 Task: Make in the project AgileQuest an epic 'Business intelligence (BI) dashboard development'. Create in the project AgileQuest an epic 'Software-defined networking (SDN) implementation'. Add in the project AgileQuest an epic 'Cloud-native application development'
Action: Mouse moved to (78, 198)
Screenshot: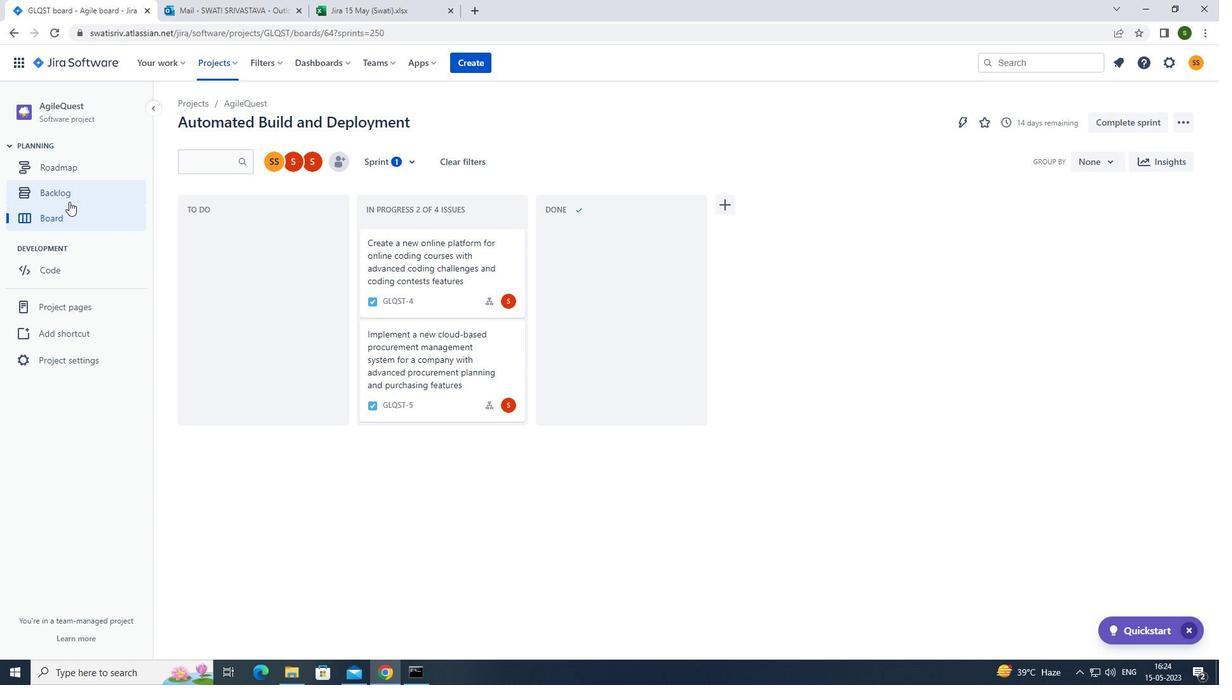 
Action: Mouse pressed left at (78, 198)
Screenshot: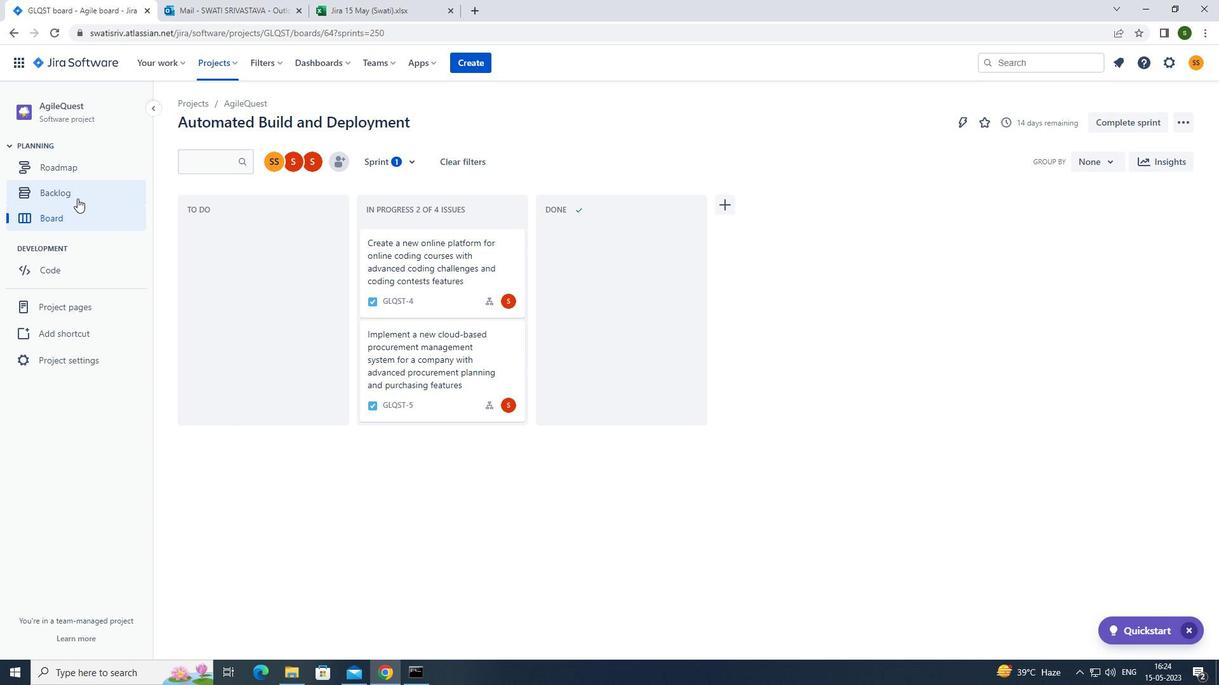 
Action: Mouse moved to (377, 156)
Screenshot: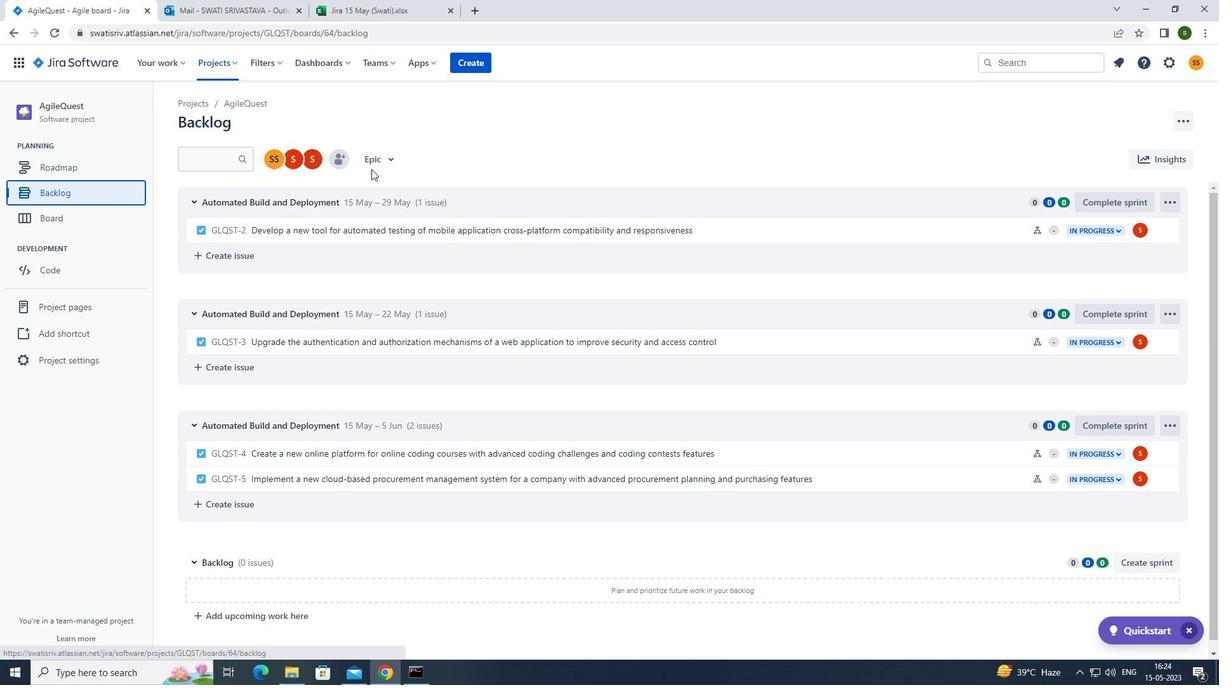 
Action: Mouse pressed left at (377, 156)
Screenshot: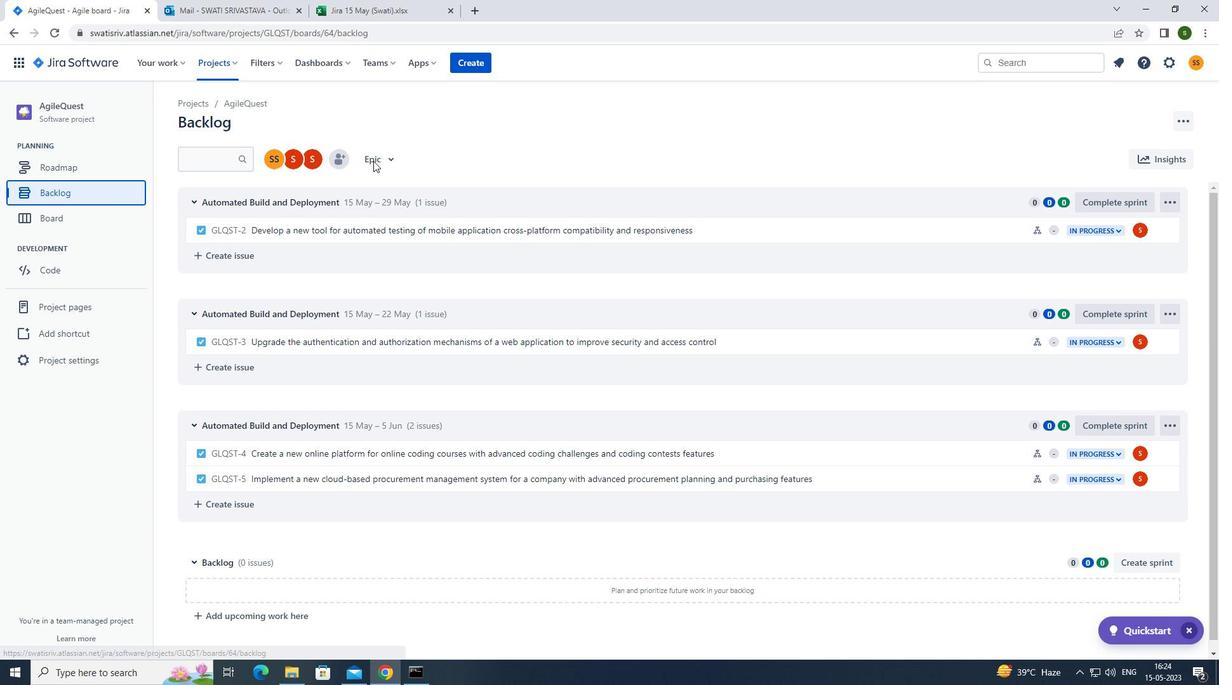 
Action: Mouse moved to (373, 240)
Screenshot: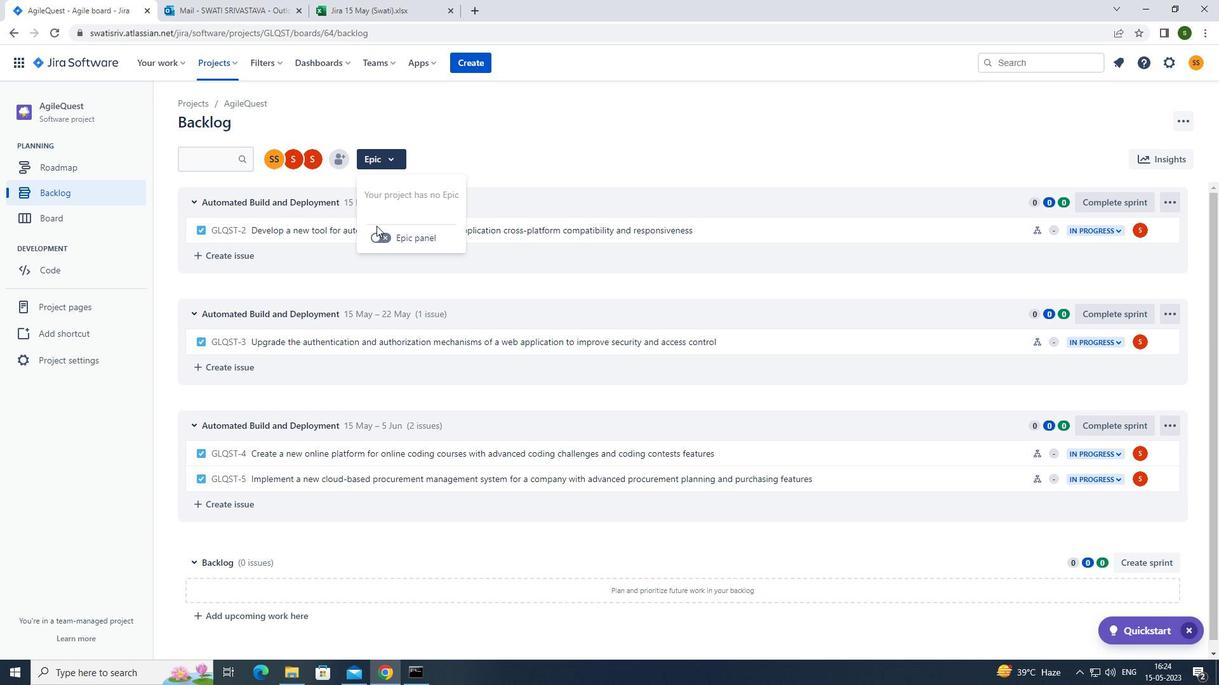 
Action: Mouse pressed left at (373, 240)
Screenshot: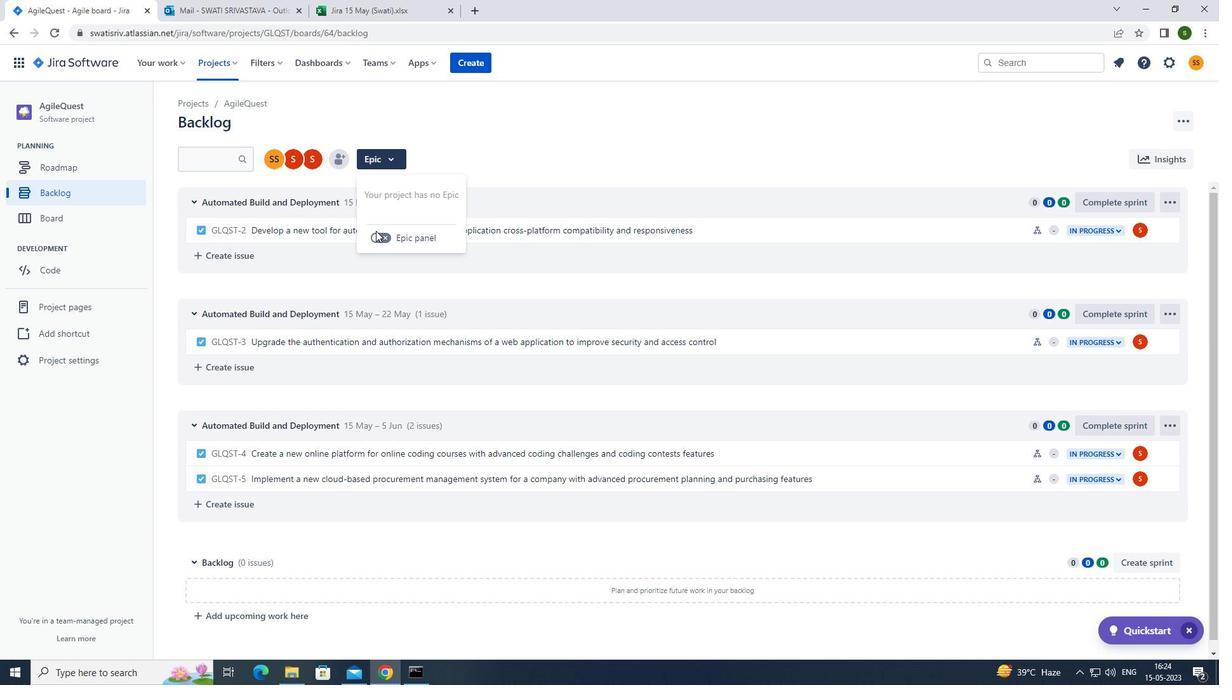 
Action: Mouse moved to (231, 433)
Screenshot: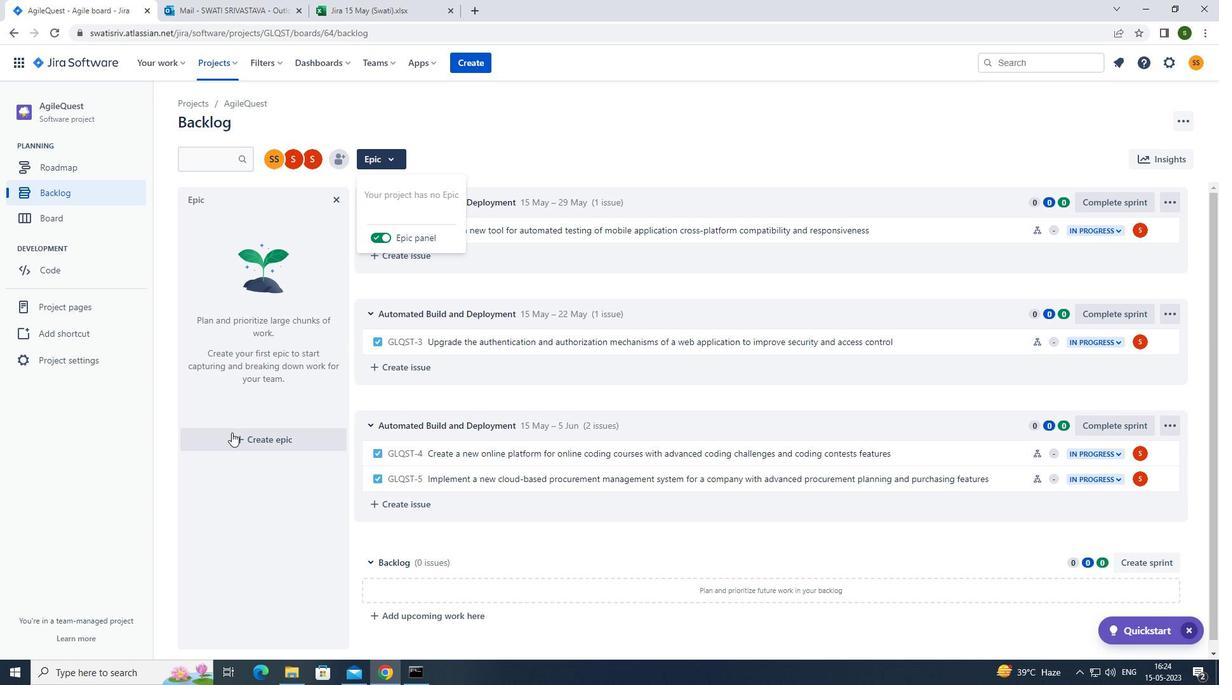 
Action: Mouse pressed left at (231, 433)
Screenshot: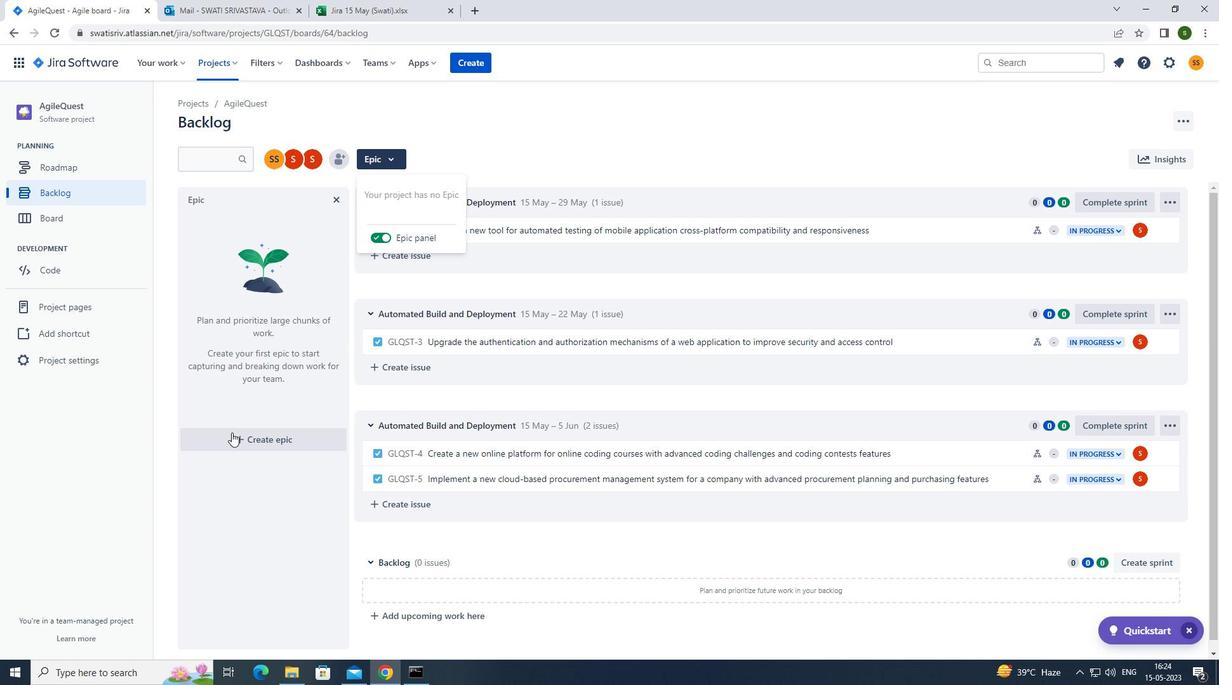 
Action: Mouse moved to (251, 435)
Screenshot: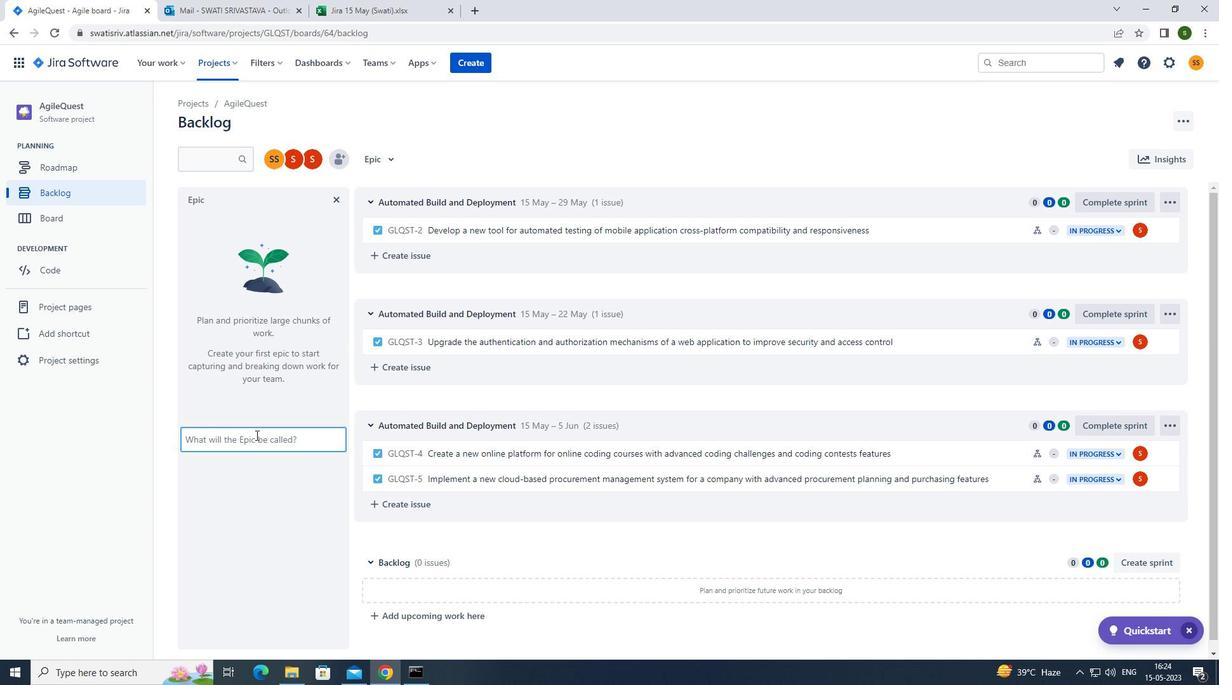 
Action: Key pressed <Key.caps_lock>b<Key.caps_lock>usiness<Key.space>intelligence<Key.shift_r><Key.shift_r><Key.shift_r>(<Key.caps_lock>bi<Key.shift_r>)<Key.caps_lock>dashboard<Key.space>development<Key.enter>
Screenshot: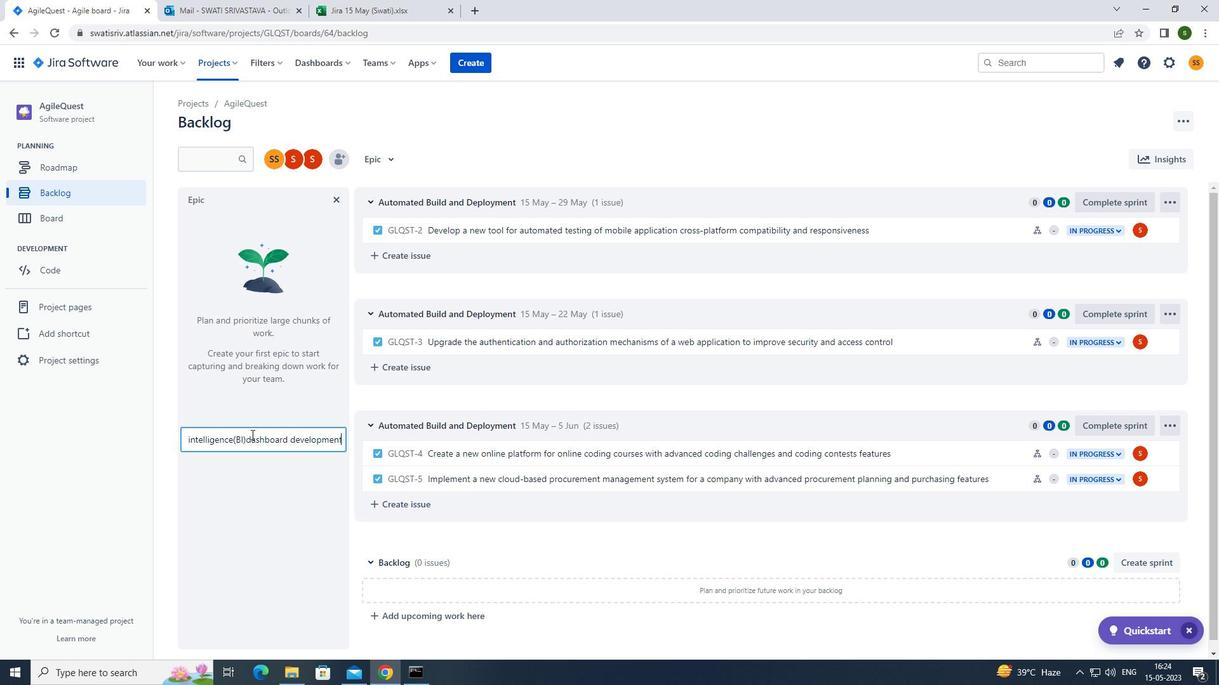 
Action: Mouse moved to (299, 316)
Screenshot: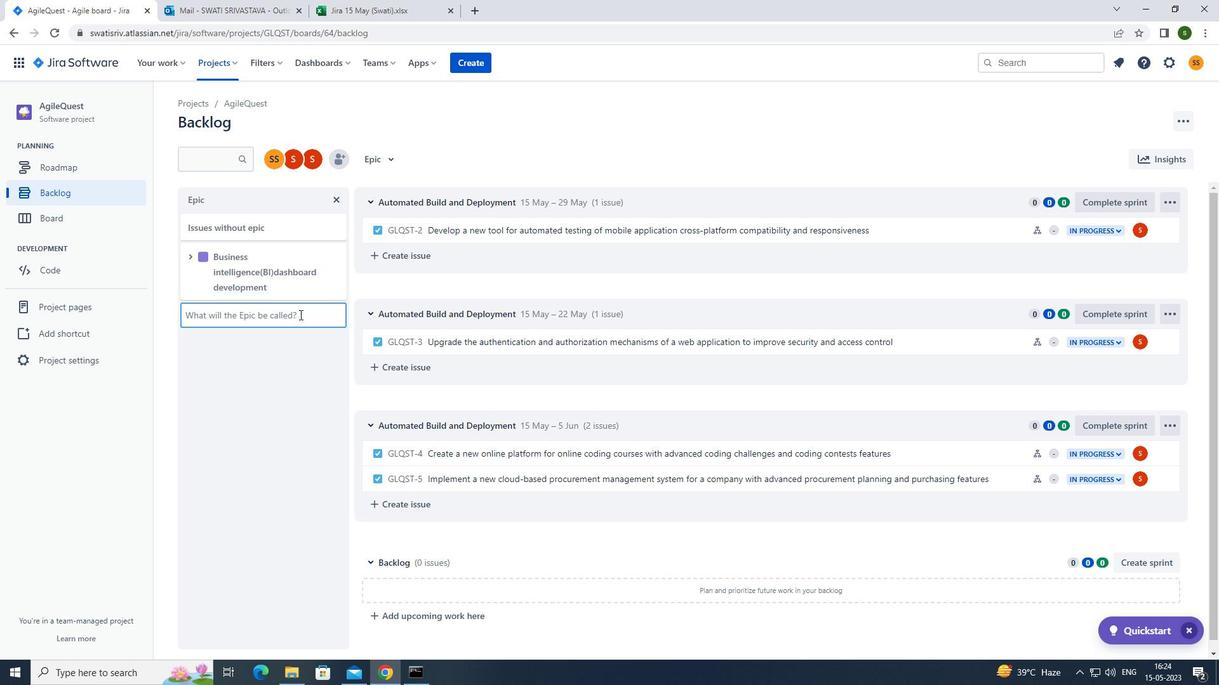 
Action: Mouse pressed left at (299, 316)
Screenshot: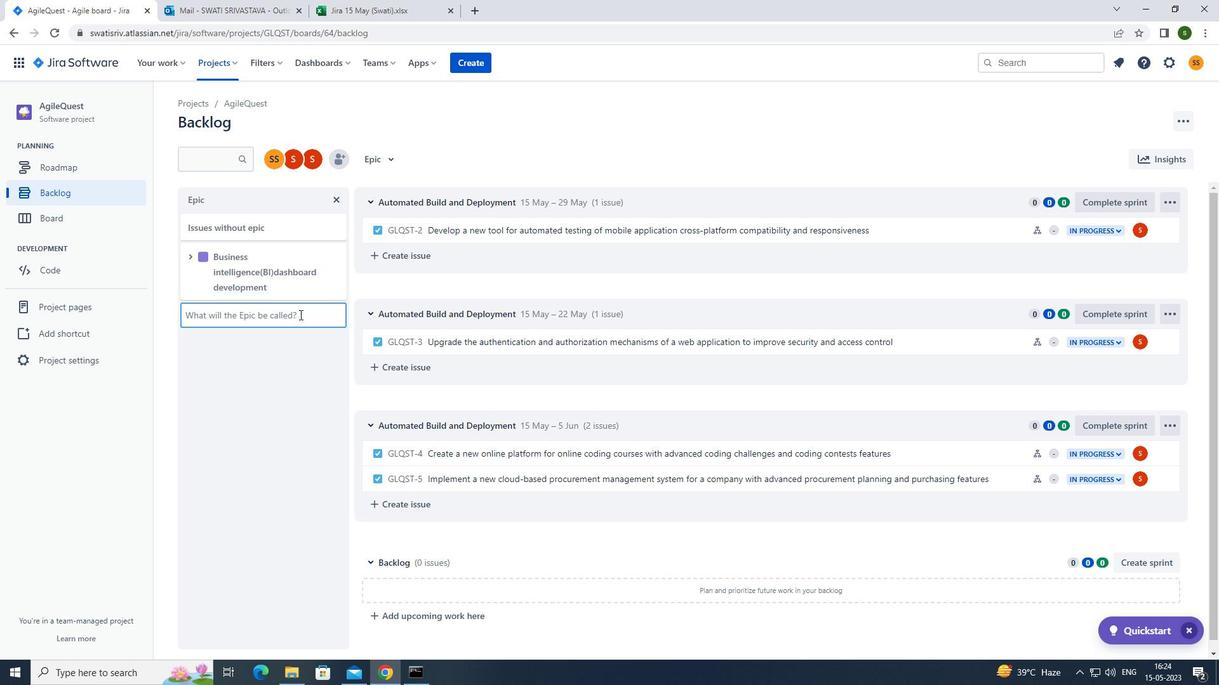 
Action: Mouse moved to (300, 317)
Screenshot: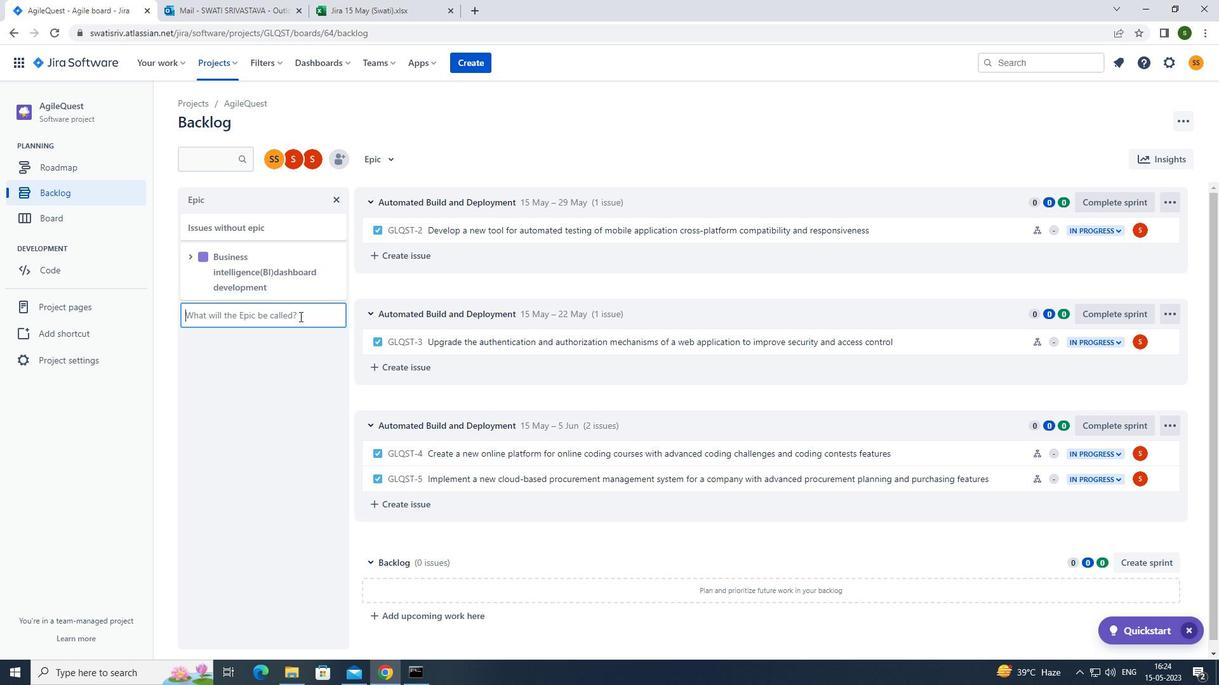 
Action: Key pressed <Key.caps_lock>s<Key.caps_lock>oftware-defined<Key.space>networking<Key.shift_r>(<Key.caps_lock>sdn<Key.shift_r>)<Key.caps_lock>implementation<Key.enter>
Screenshot: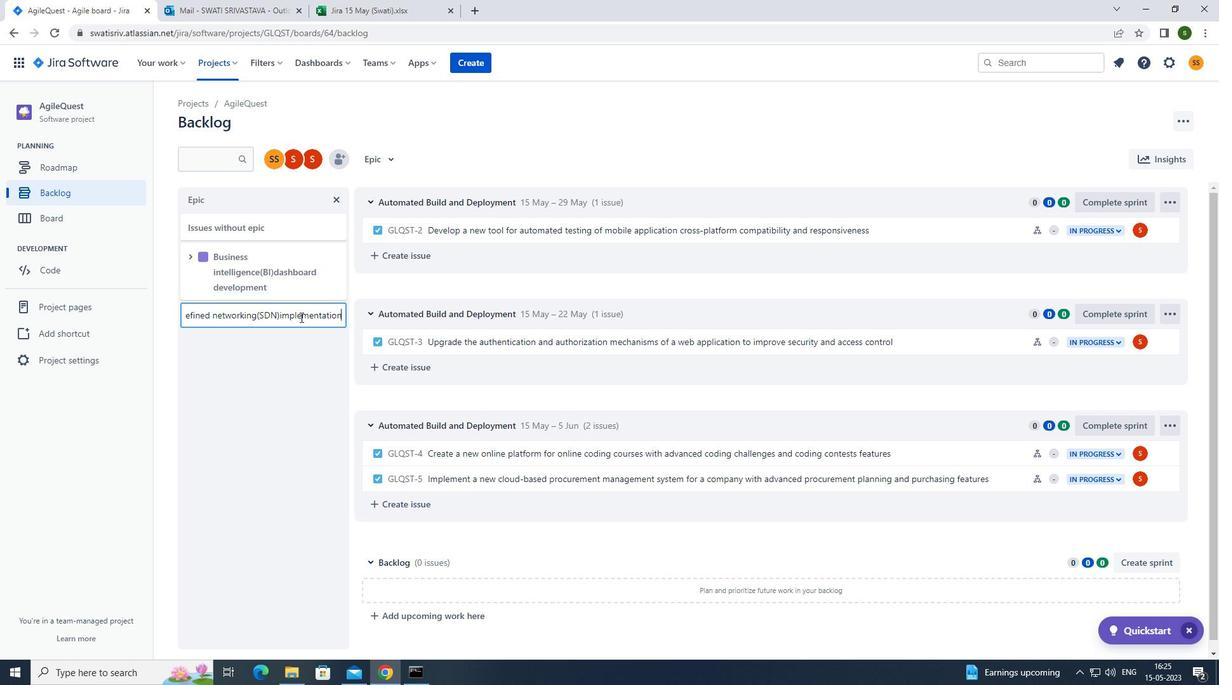 
Action: Mouse moved to (279, 370)
Screenshot: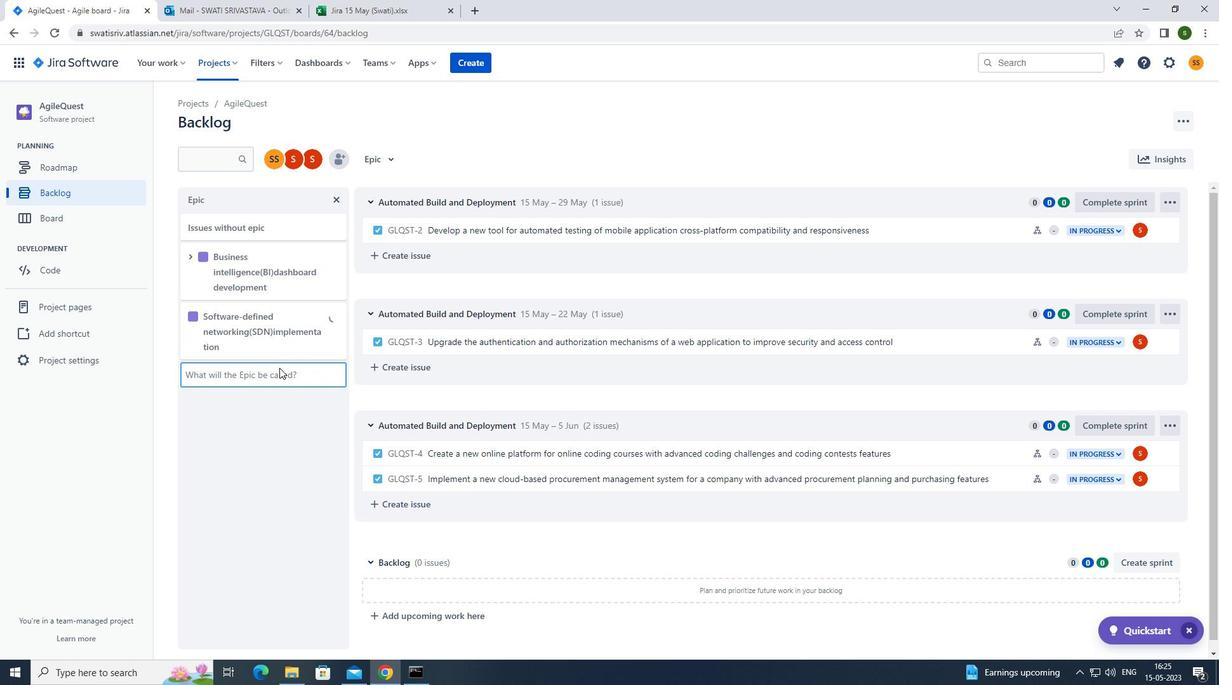 
Action: Mouse pressed left at (279, 370)
Screenshot: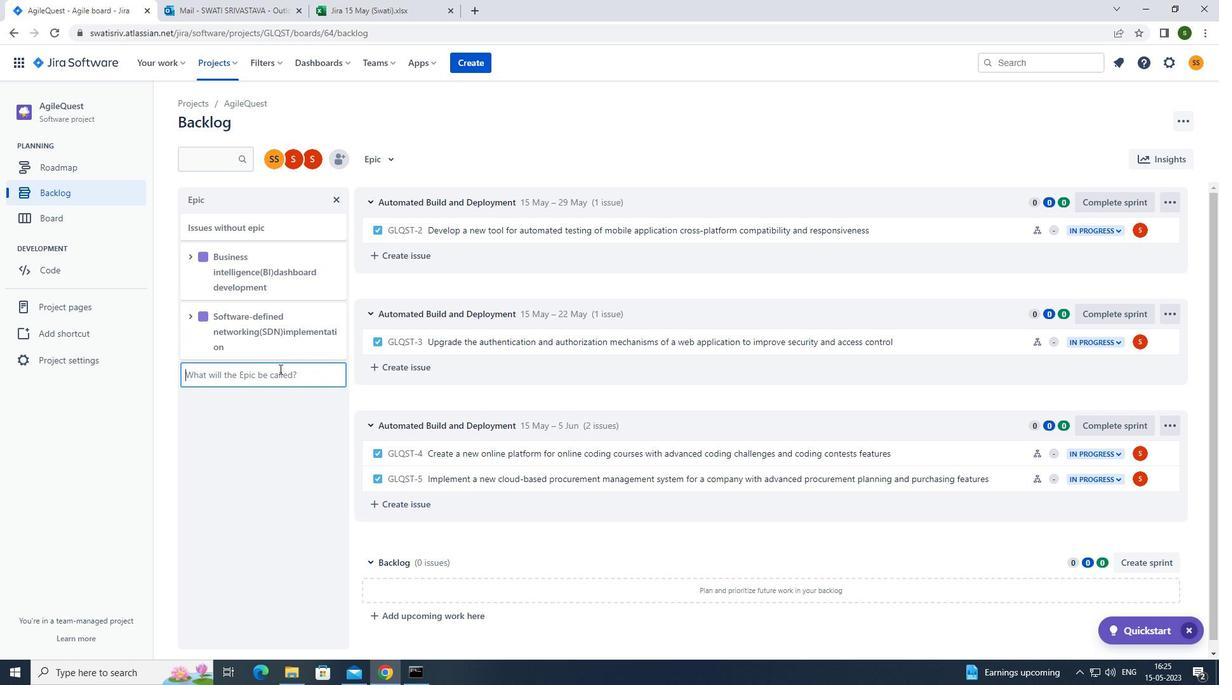 
Action: Key pressed <Key.caps_lock>c<Key.caps_lock>loud-native<Key.space>application<Key.space>development<Key.enter>
Screenshot: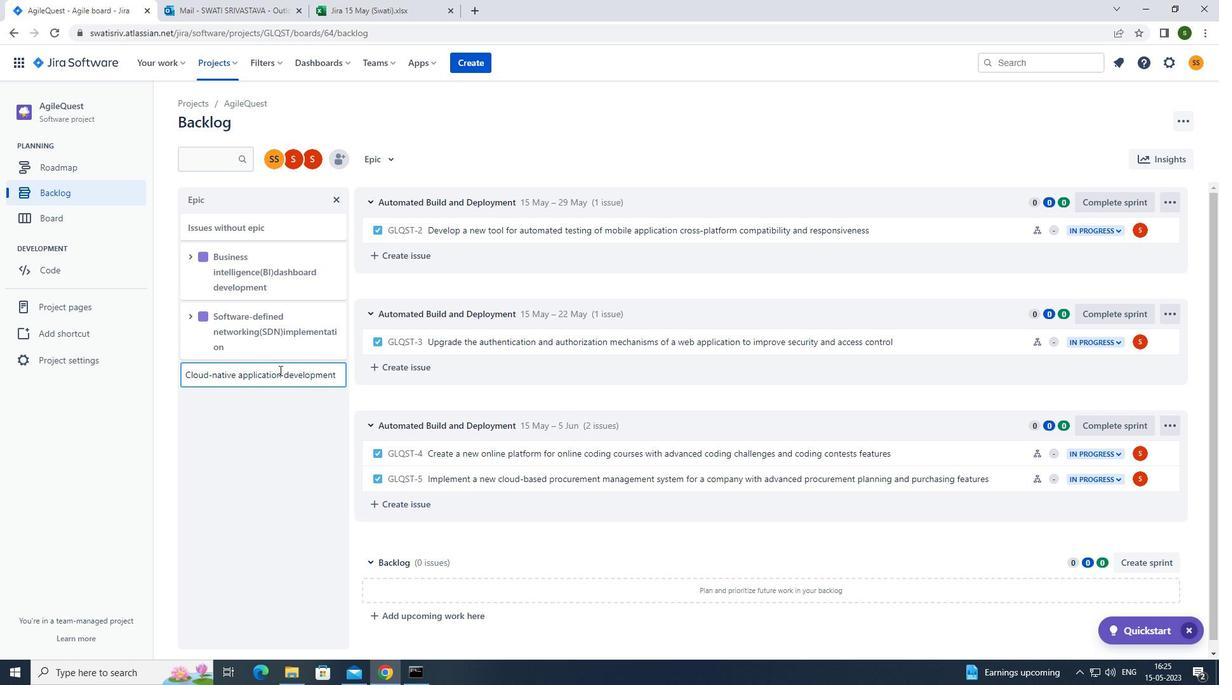 
